 Task: Create a rule from the Routing list, Task moved to a section -> Set Priority in the project AgileKite , set the section as Done clear the priority
Action: Mouse moved to (91, 337)
Screenshot: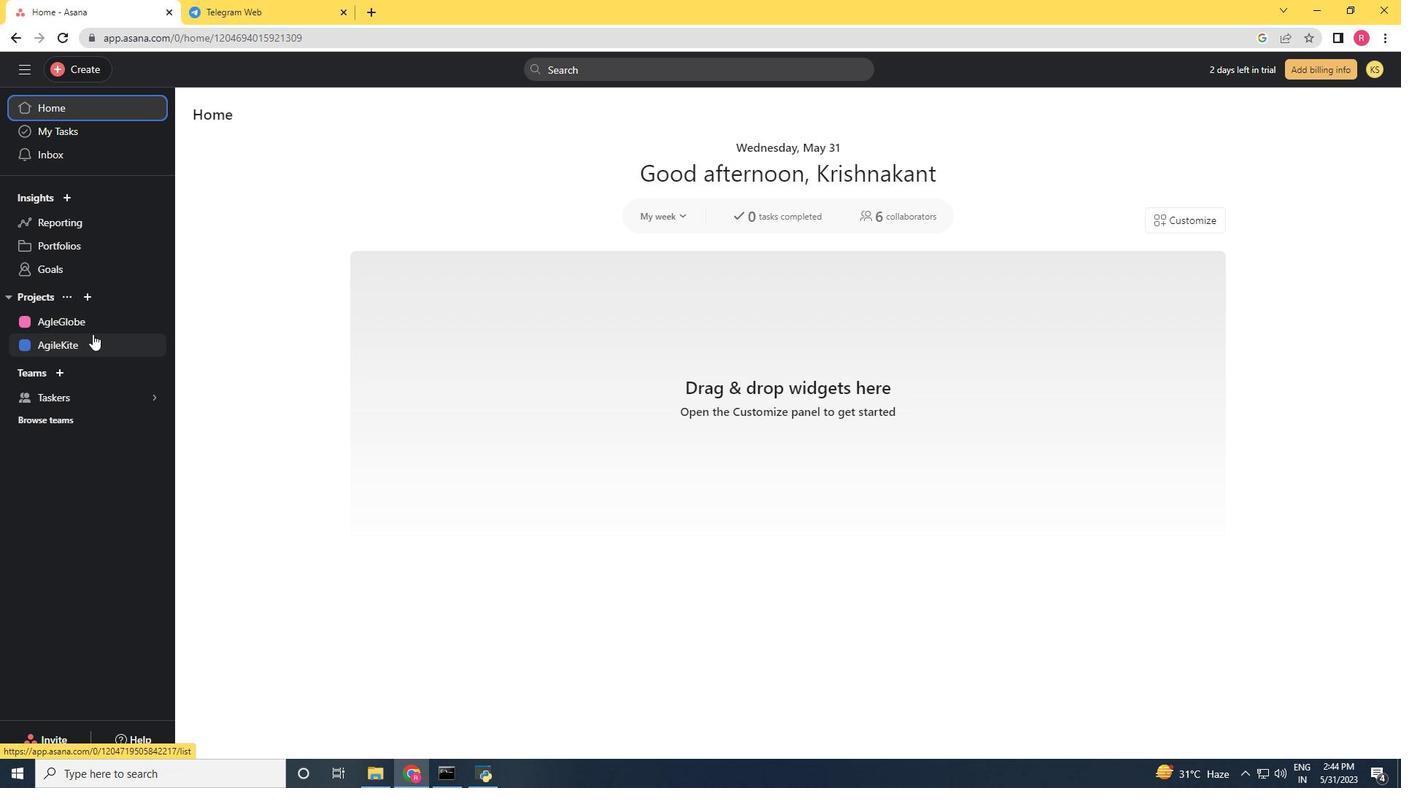 
Action: Mouse pressed left at (91, 337)
Screenshot: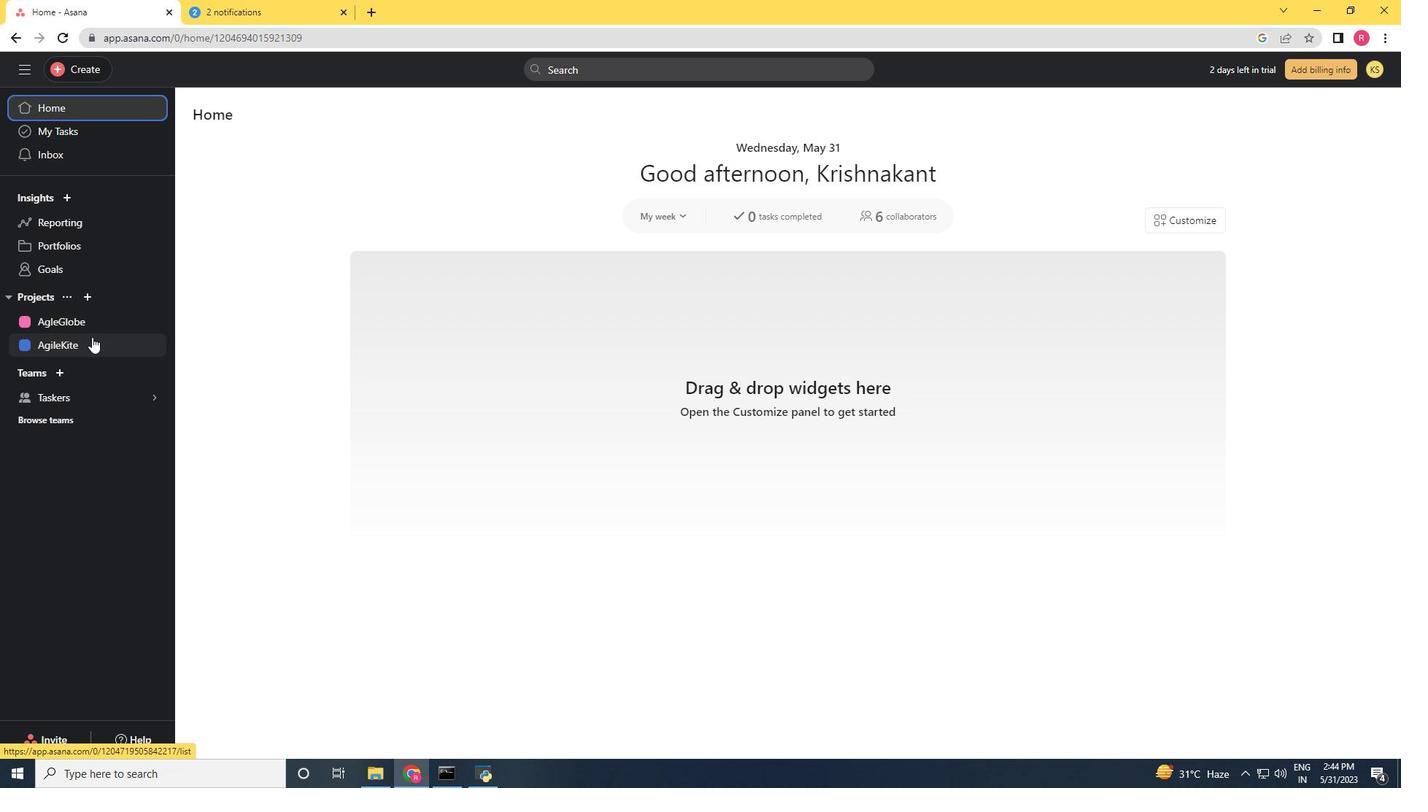 
Action: Mouse moved to (1331, 128)
Screenshot: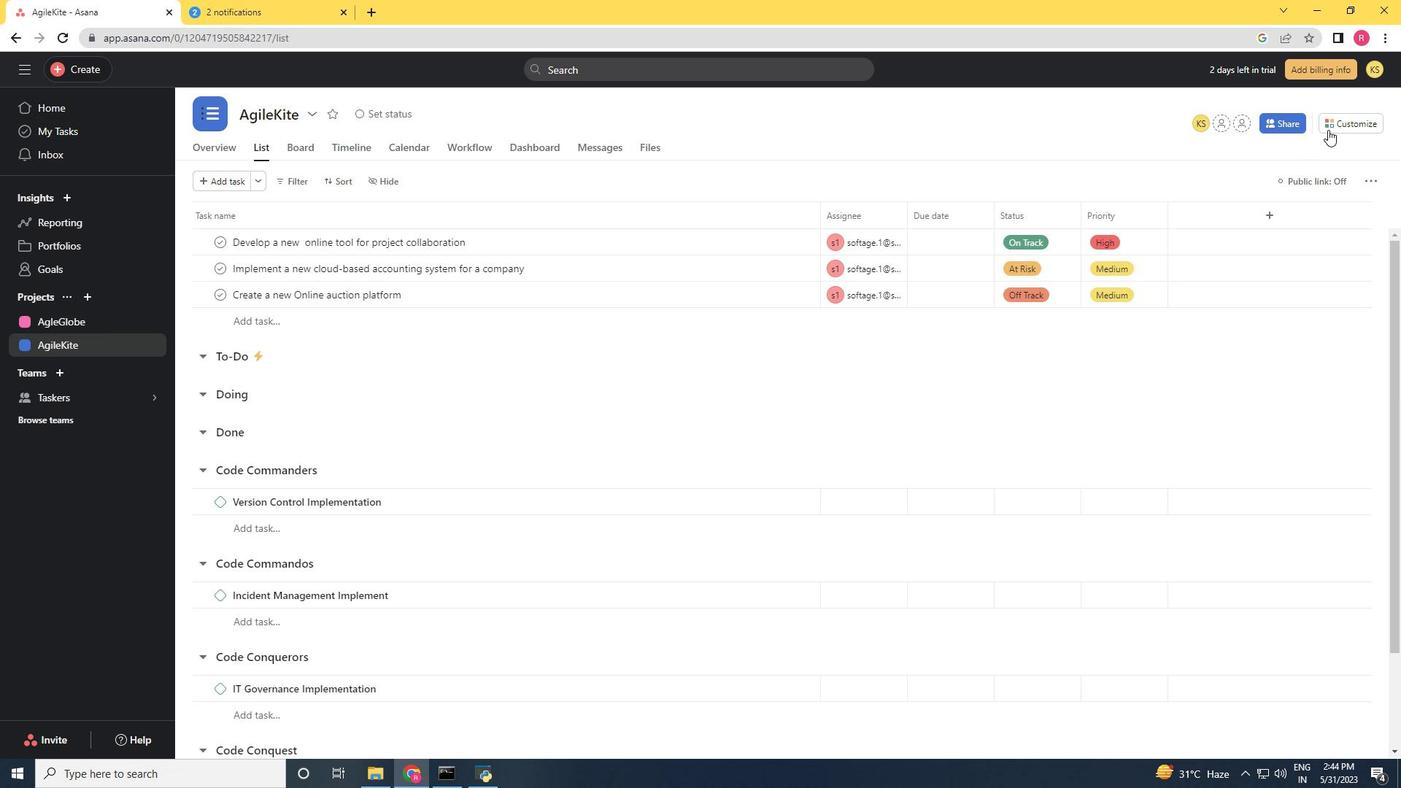 
Action: Mouse pressed left at (1331, 128)
Screenshot: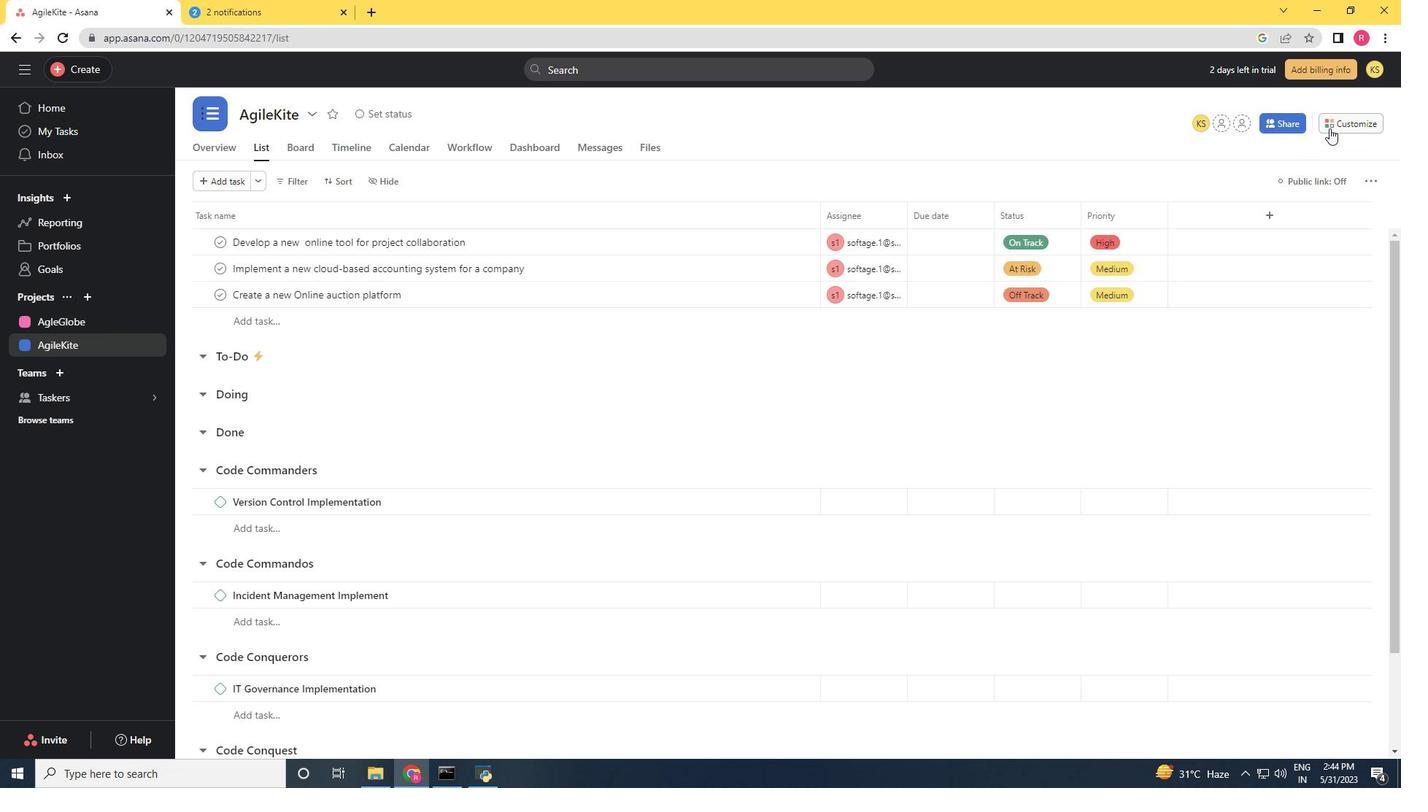 
Action: Mouse moved to (1103, 321)
Screenshot: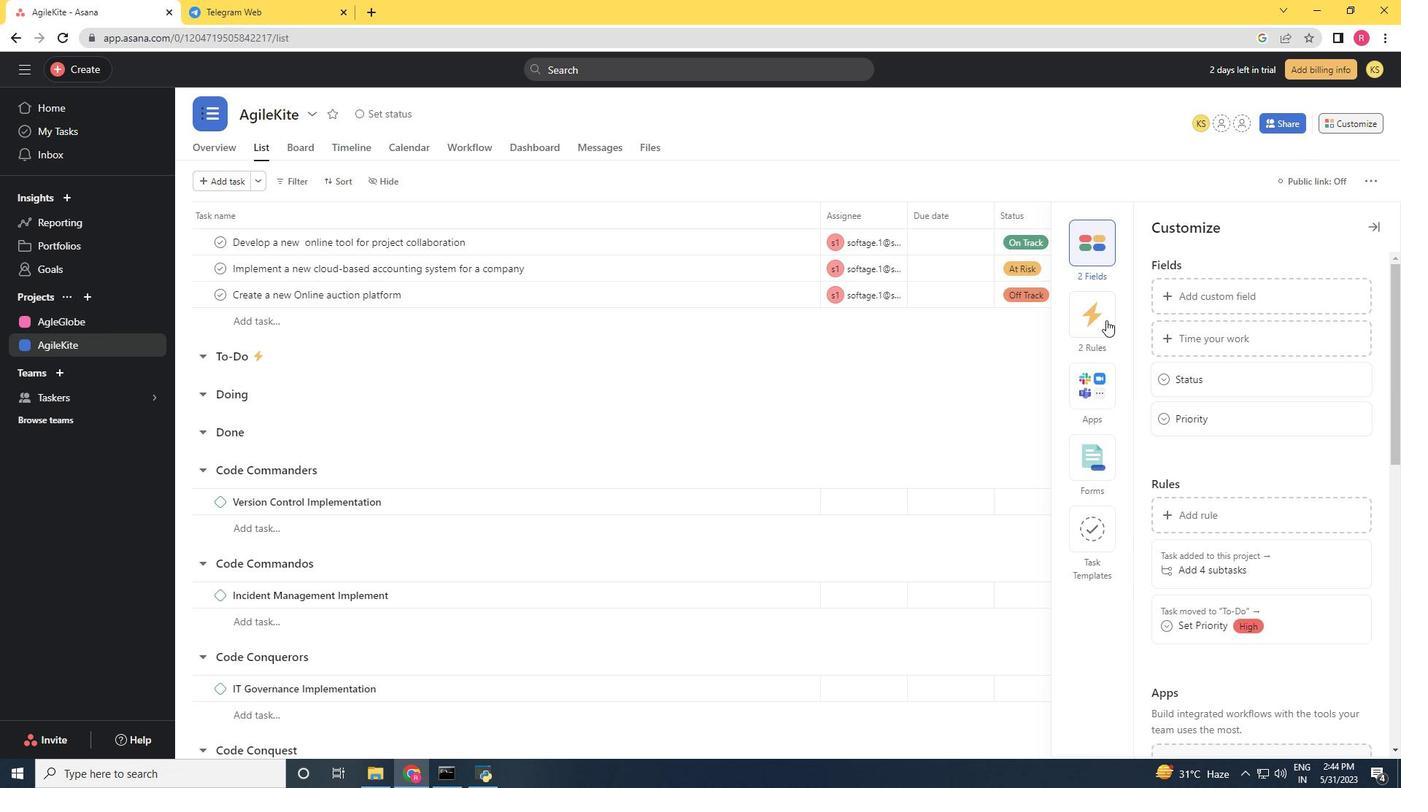 
Action: Mouse pressed left at (1103, 321)
Screenshot: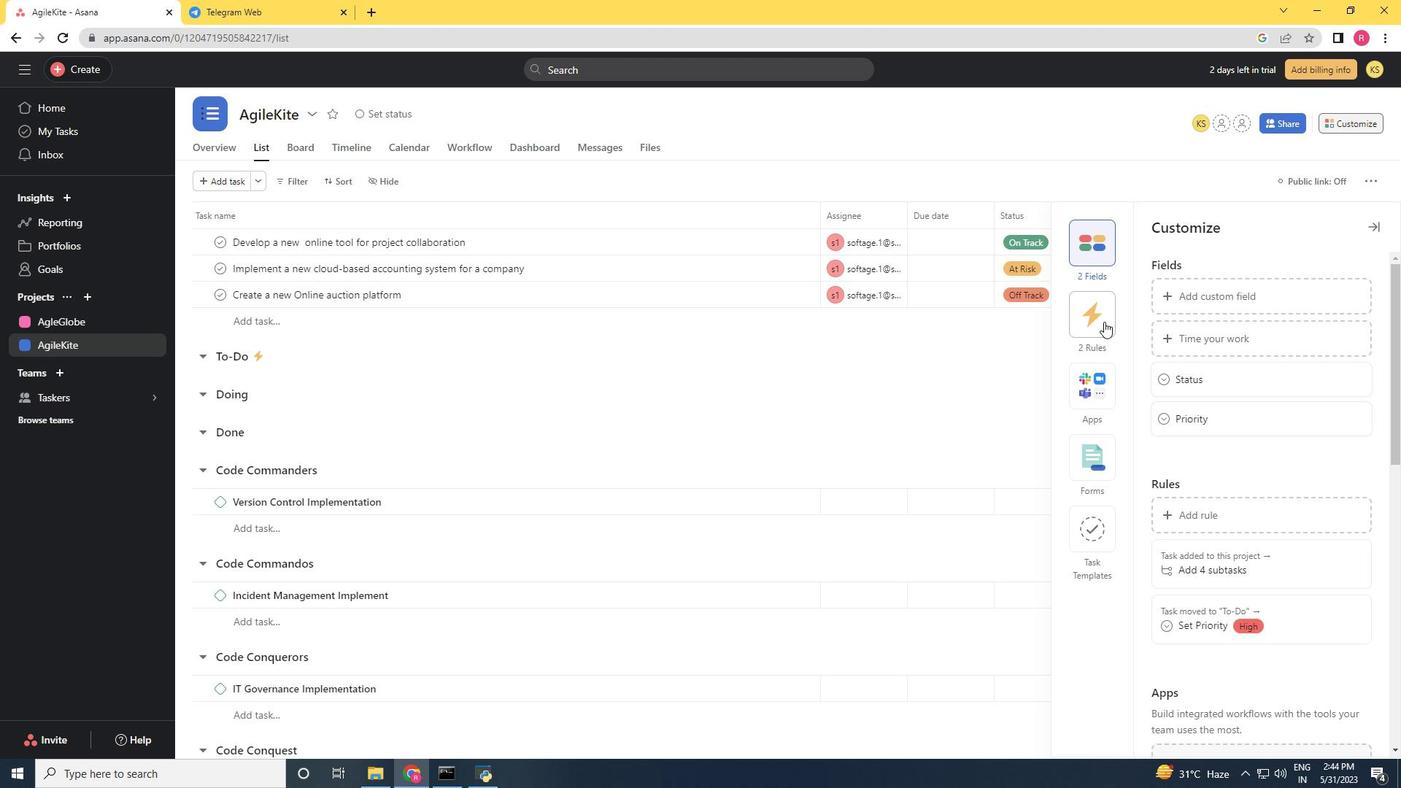 
Action: Mouse moved to (1198, 300)
Screenshot: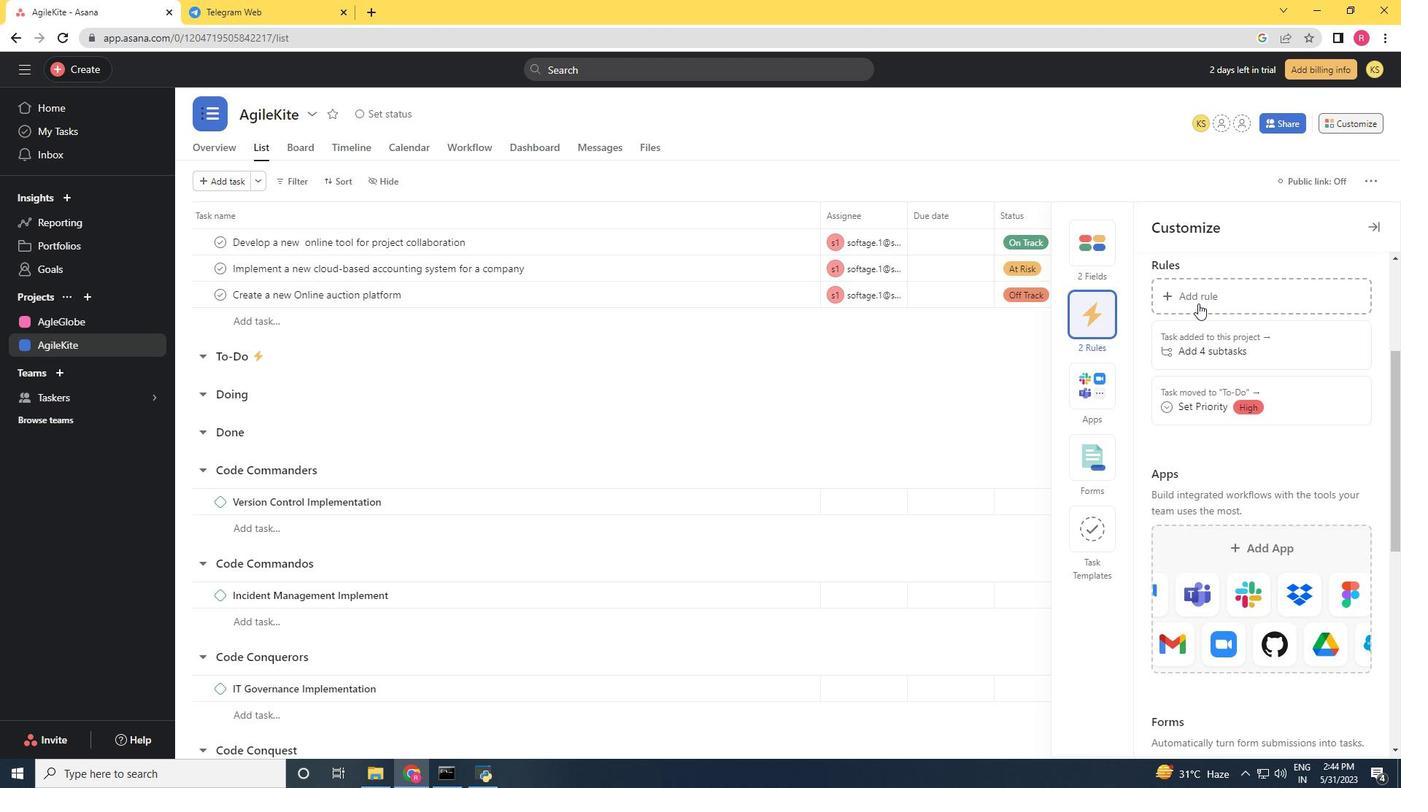 
Action: Mouse pressed left at (1198, 300)
Screenshot: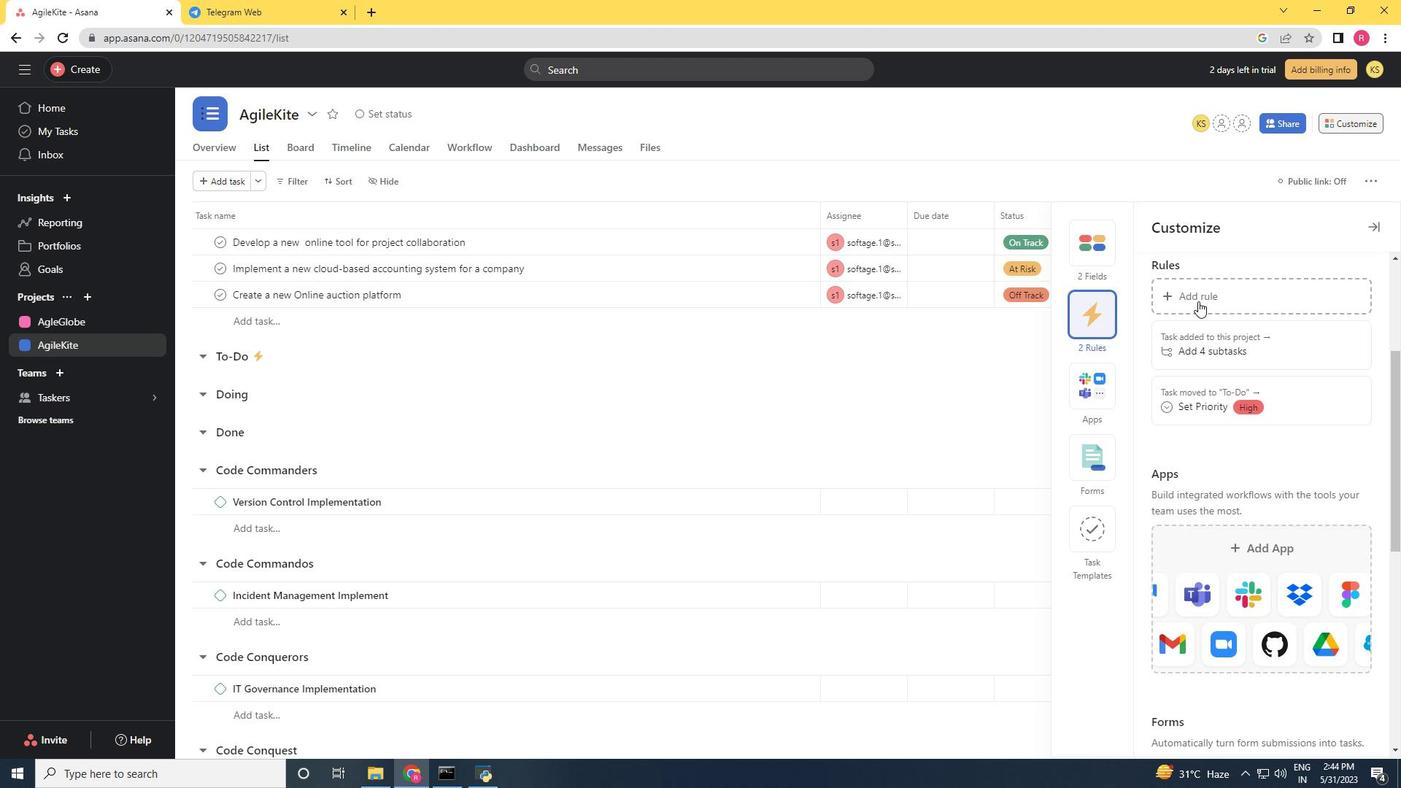 
Action: Mouse moved to (300, 197)
Screenshot: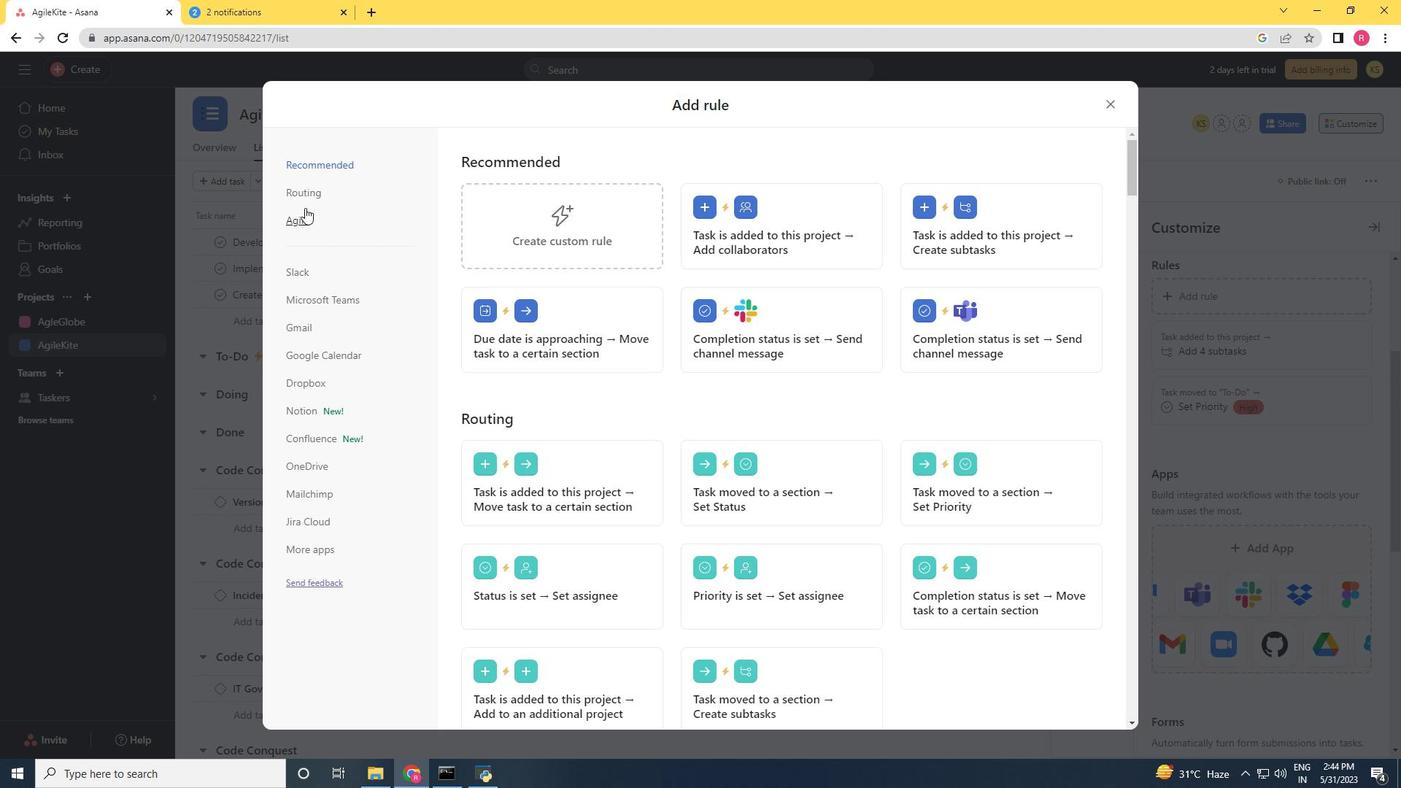 
Action: Mouse pressed left at (300, 197)
Screenshot: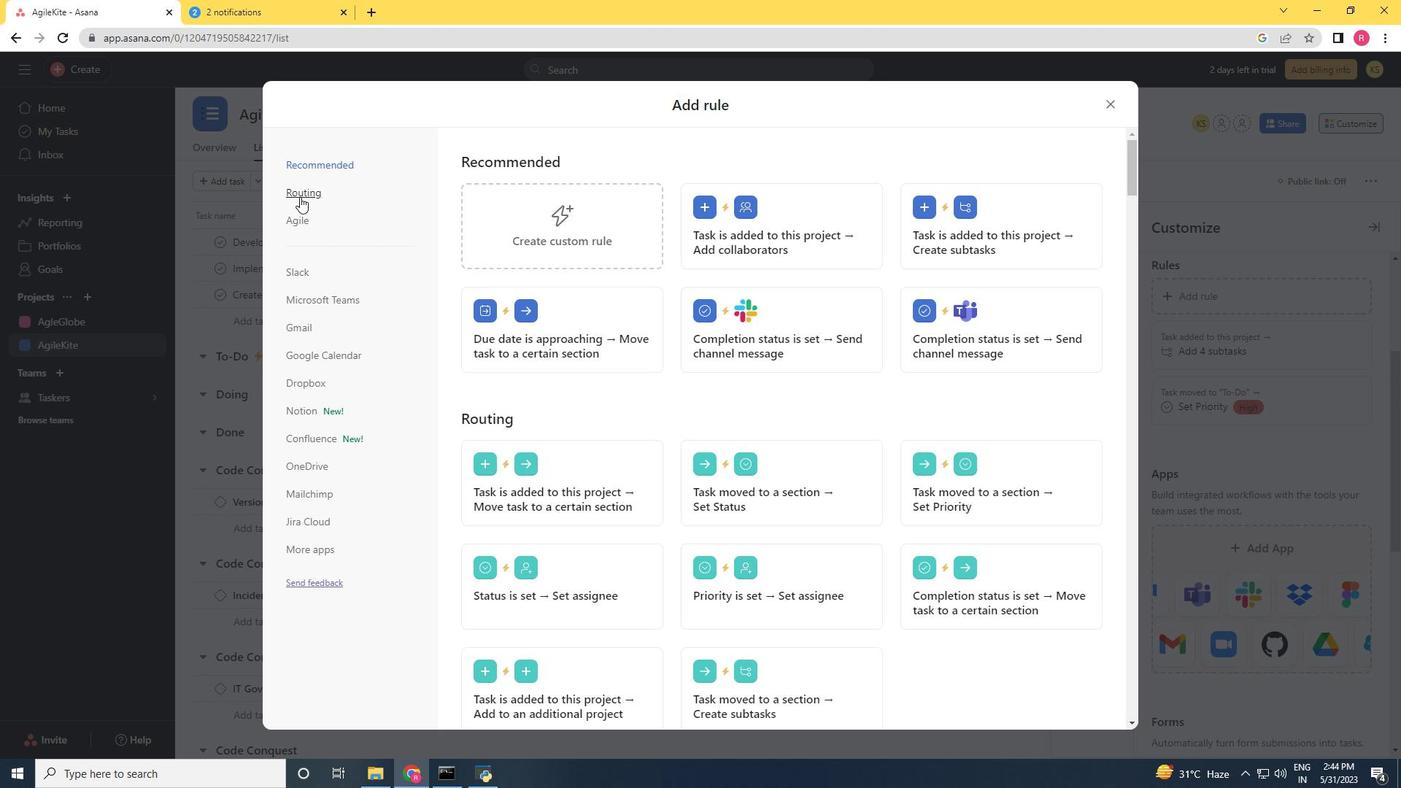 
Action: Mouse moved to (942, 224)
Screenshot: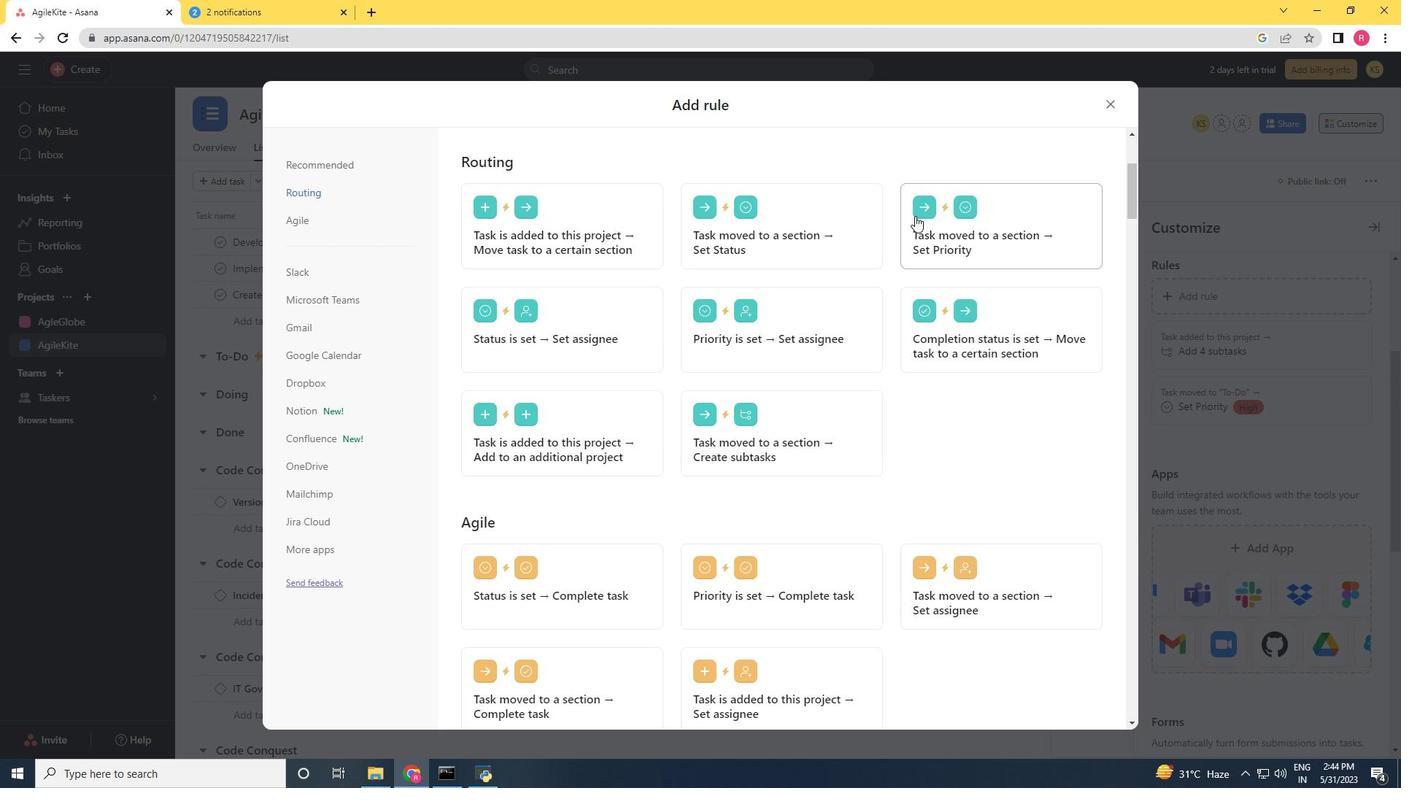 
Action: Mouse pressed left at (942, 224)
Screenshot: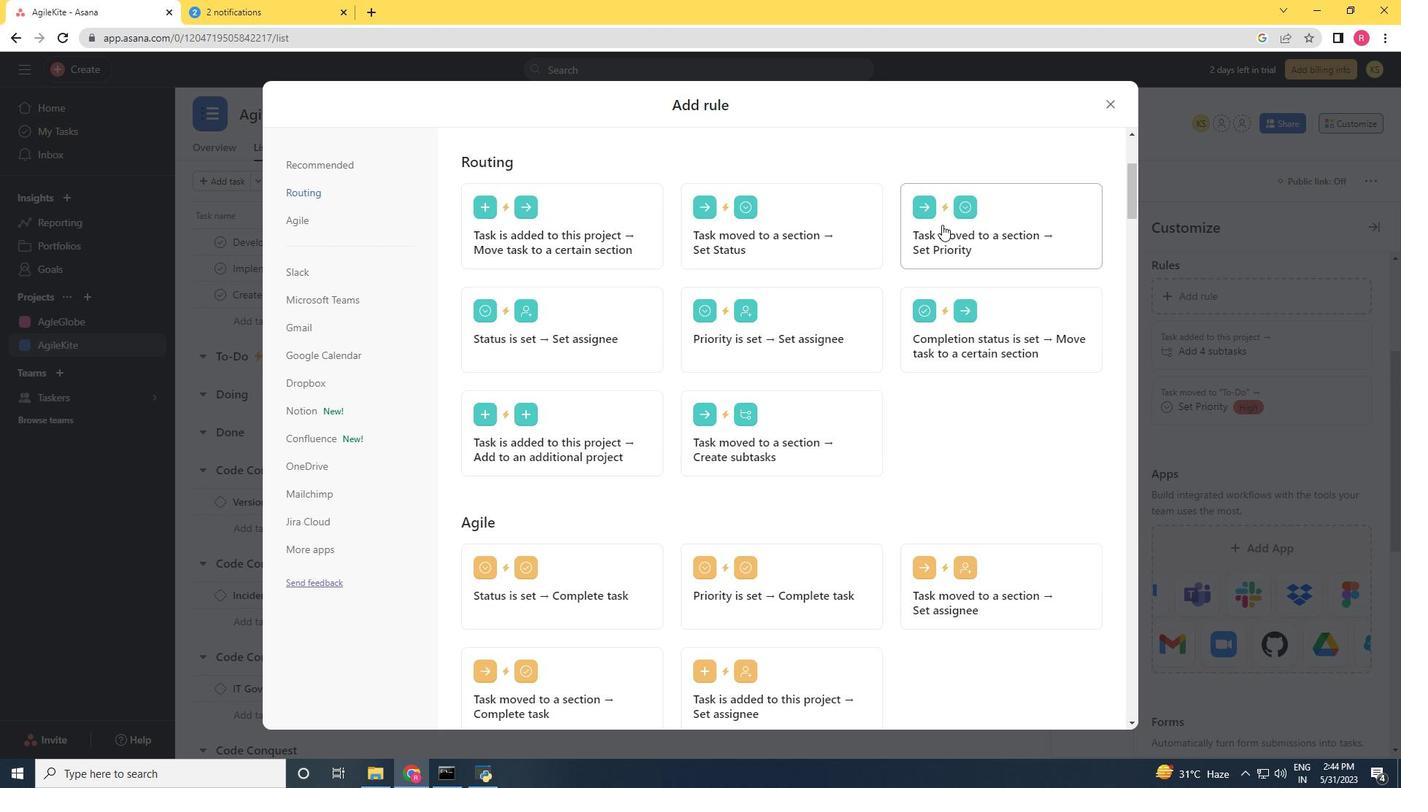 
Action: Mouse moved to (576, 373)
Screenshot: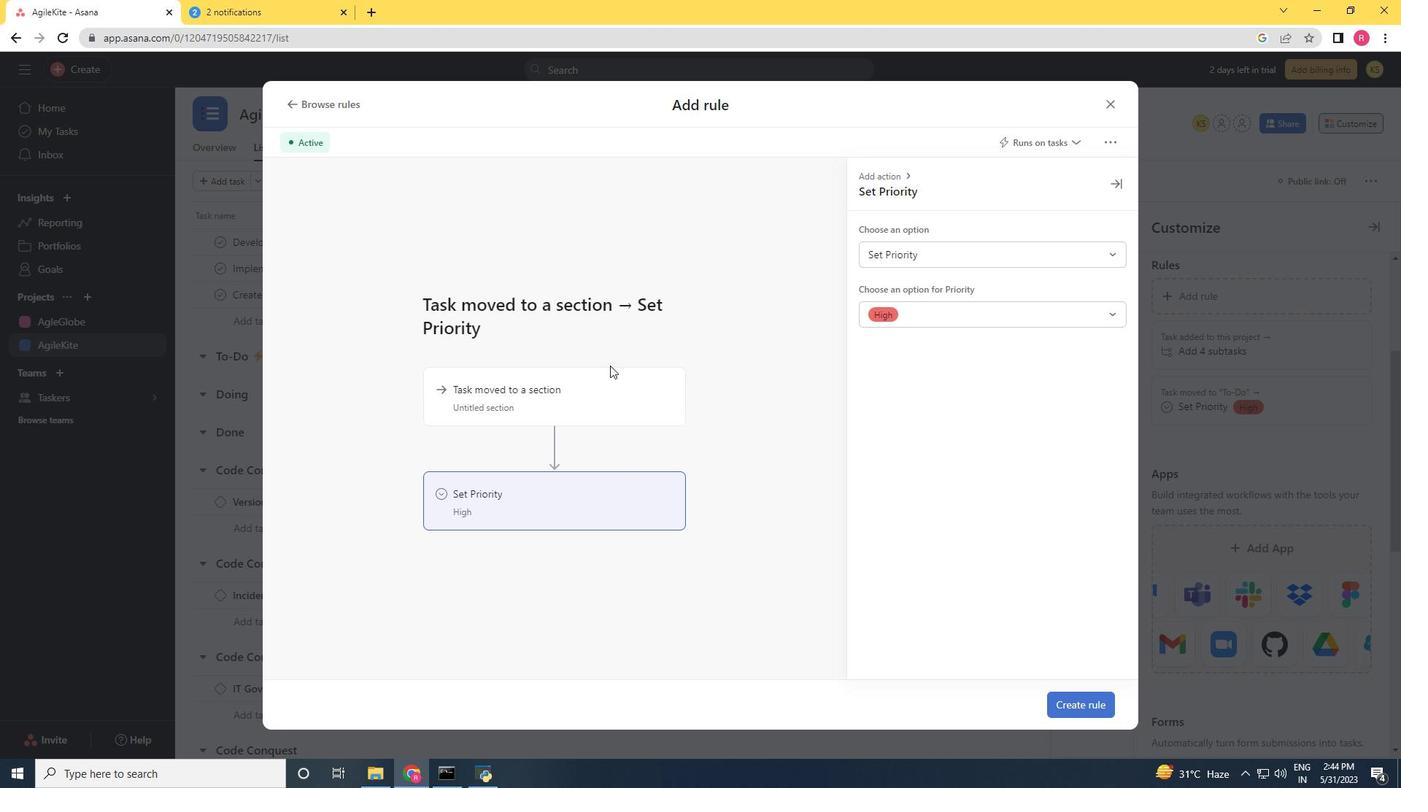 
Action: Mouse pressed left at (576, 373)
Screenshot: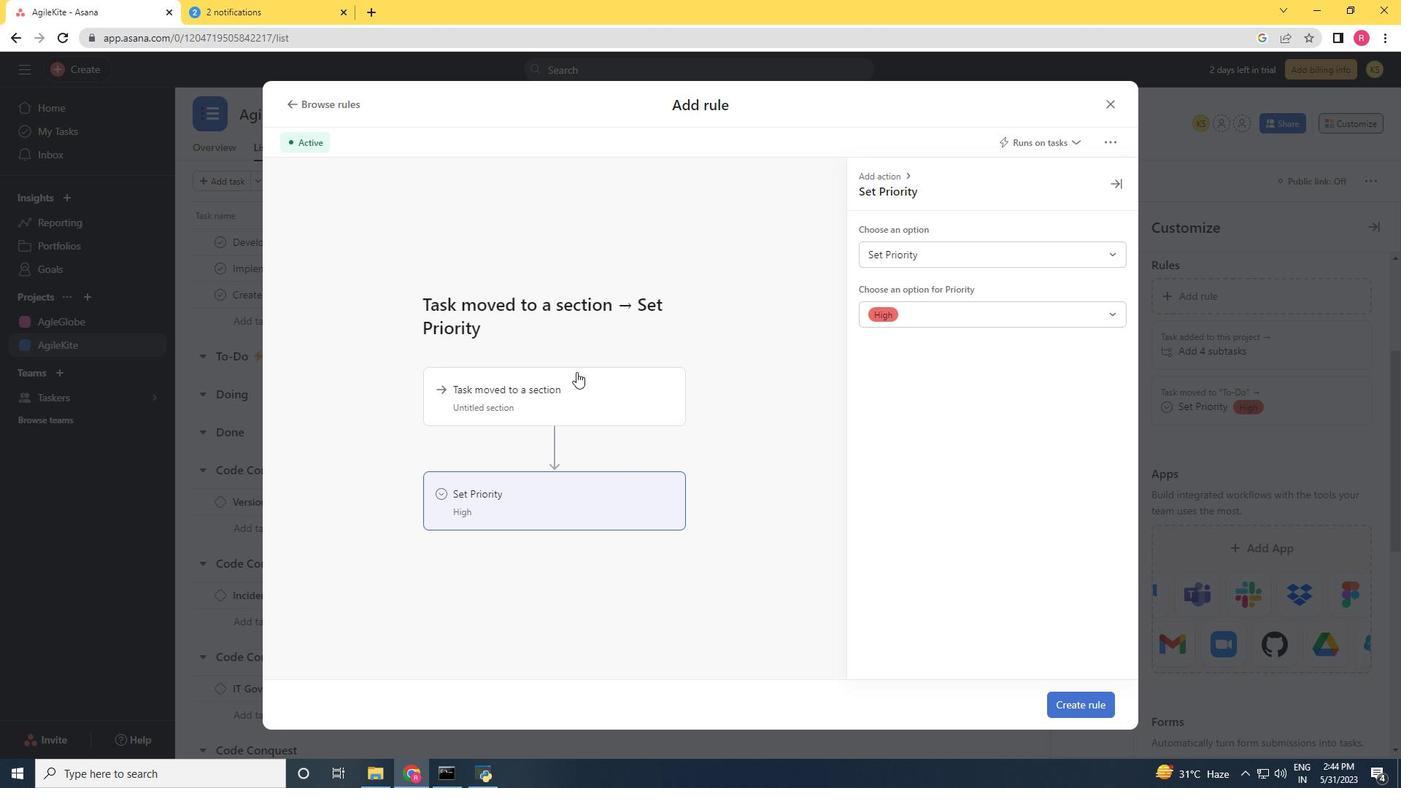 
Action: Mouse moved to (979, 248)
Screenshot: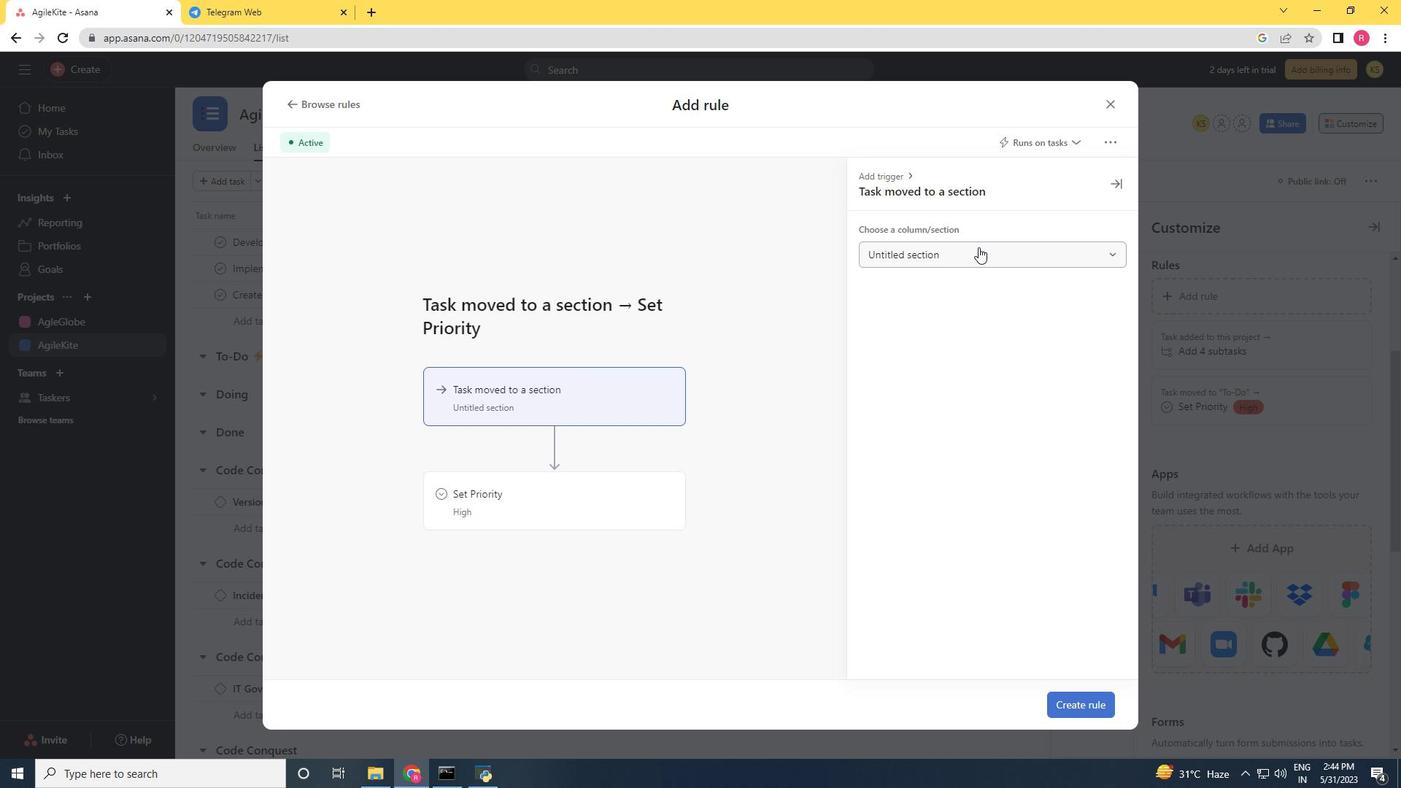 
Action: Mouse pressed left at (979, 248)
Screenshot: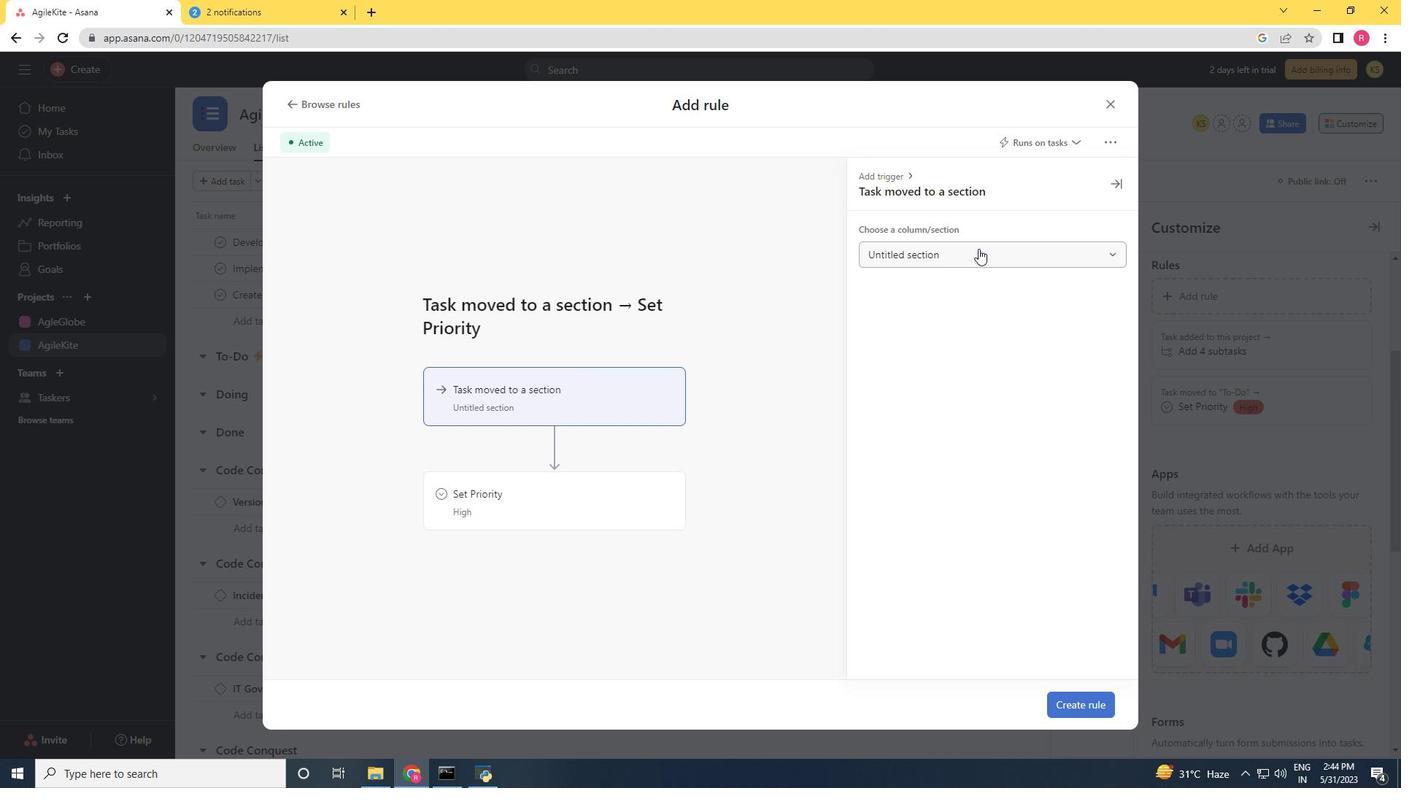 
Action: Mouse moved to (902, 358)
Screenshot: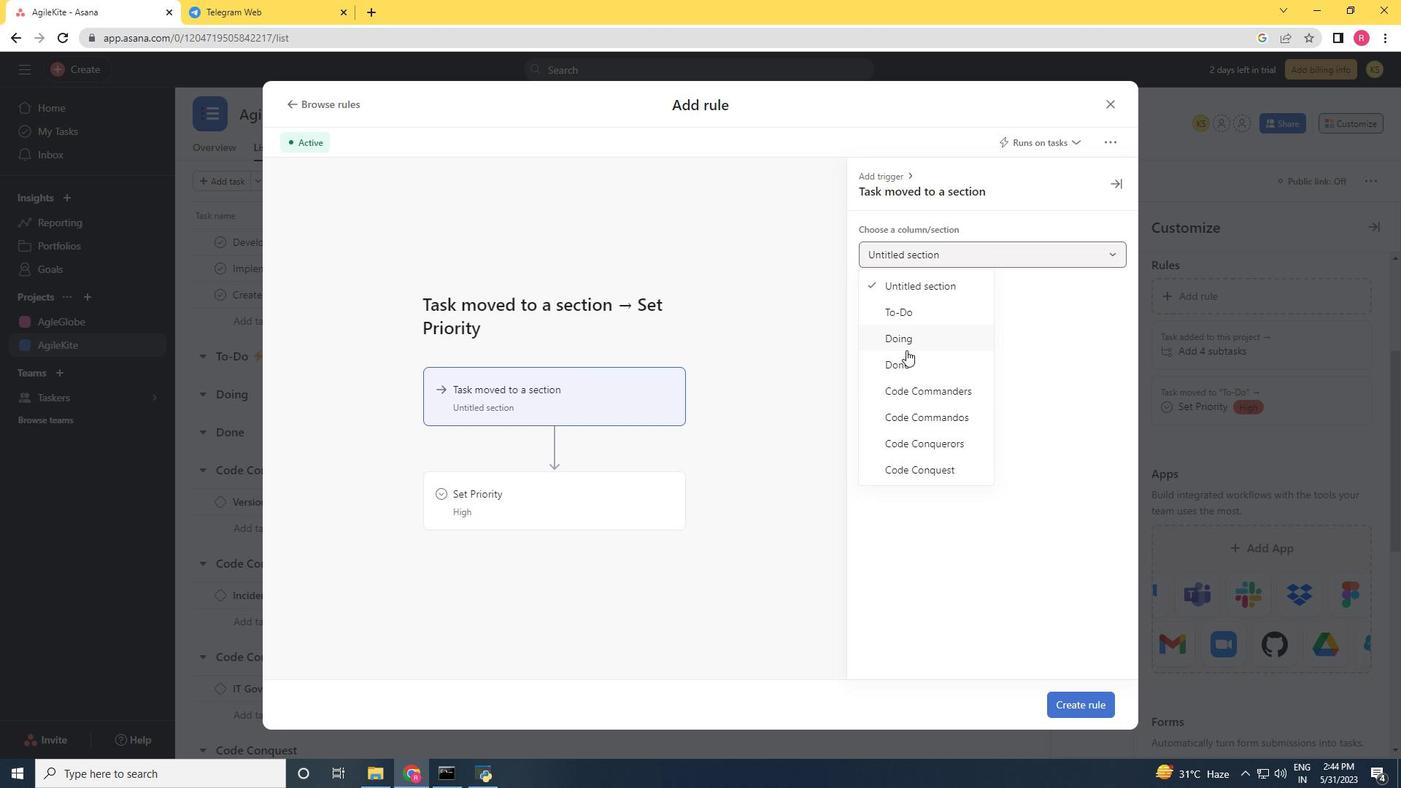 
Action: Mouse pressed left at (902, 358)
Screenshot: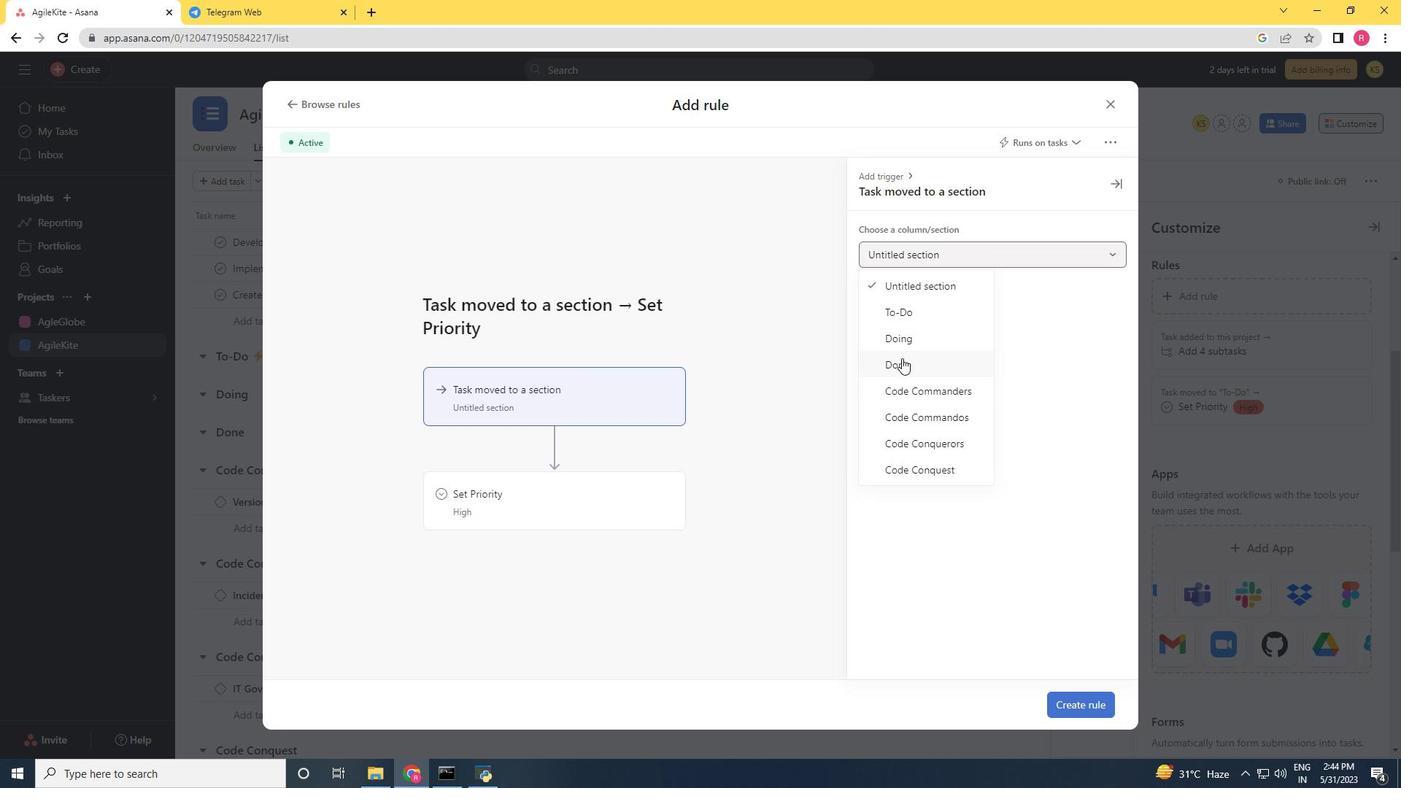 
Action: Mouse moved to (587, 486)
Screenshot: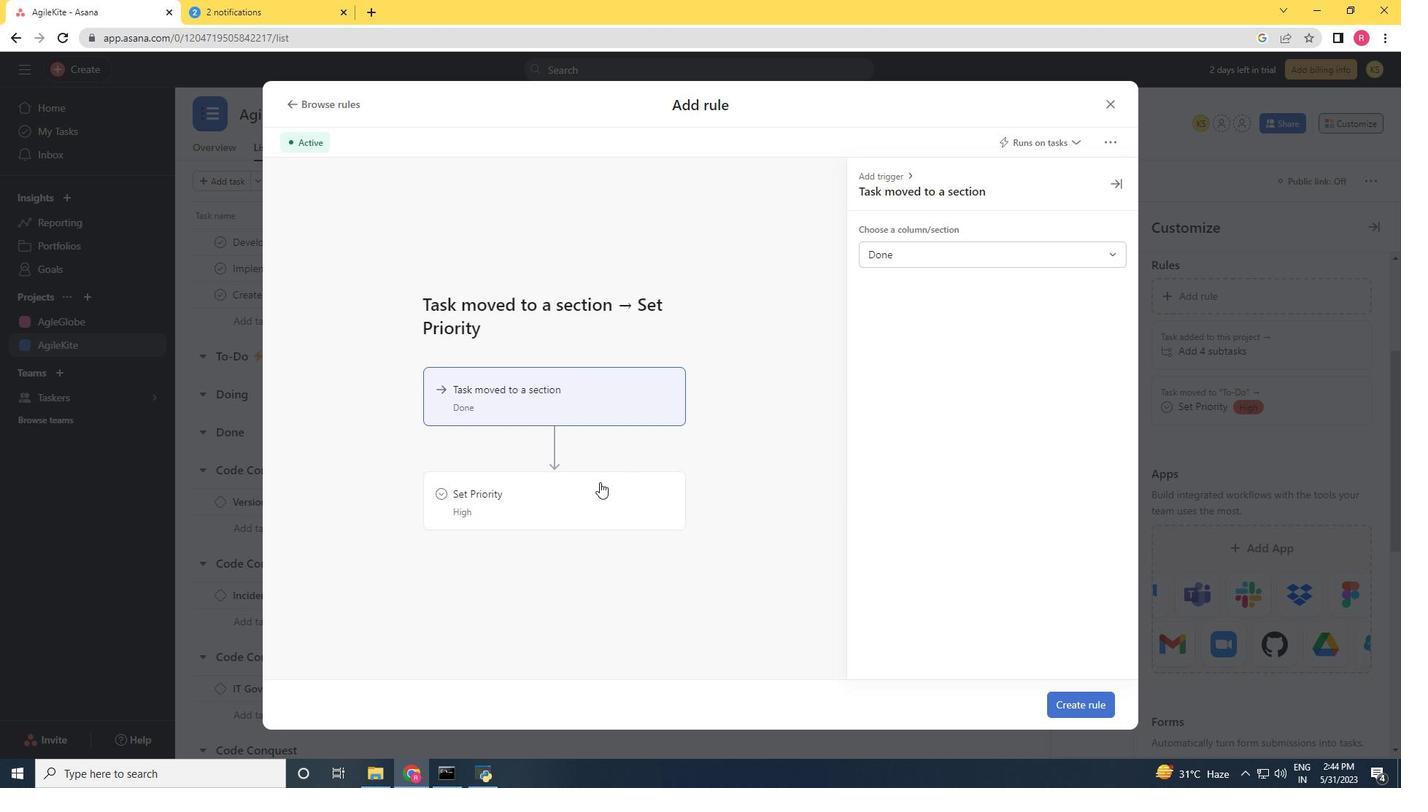 
Action: Mouse pressed left at (587, 486)
Screenshot: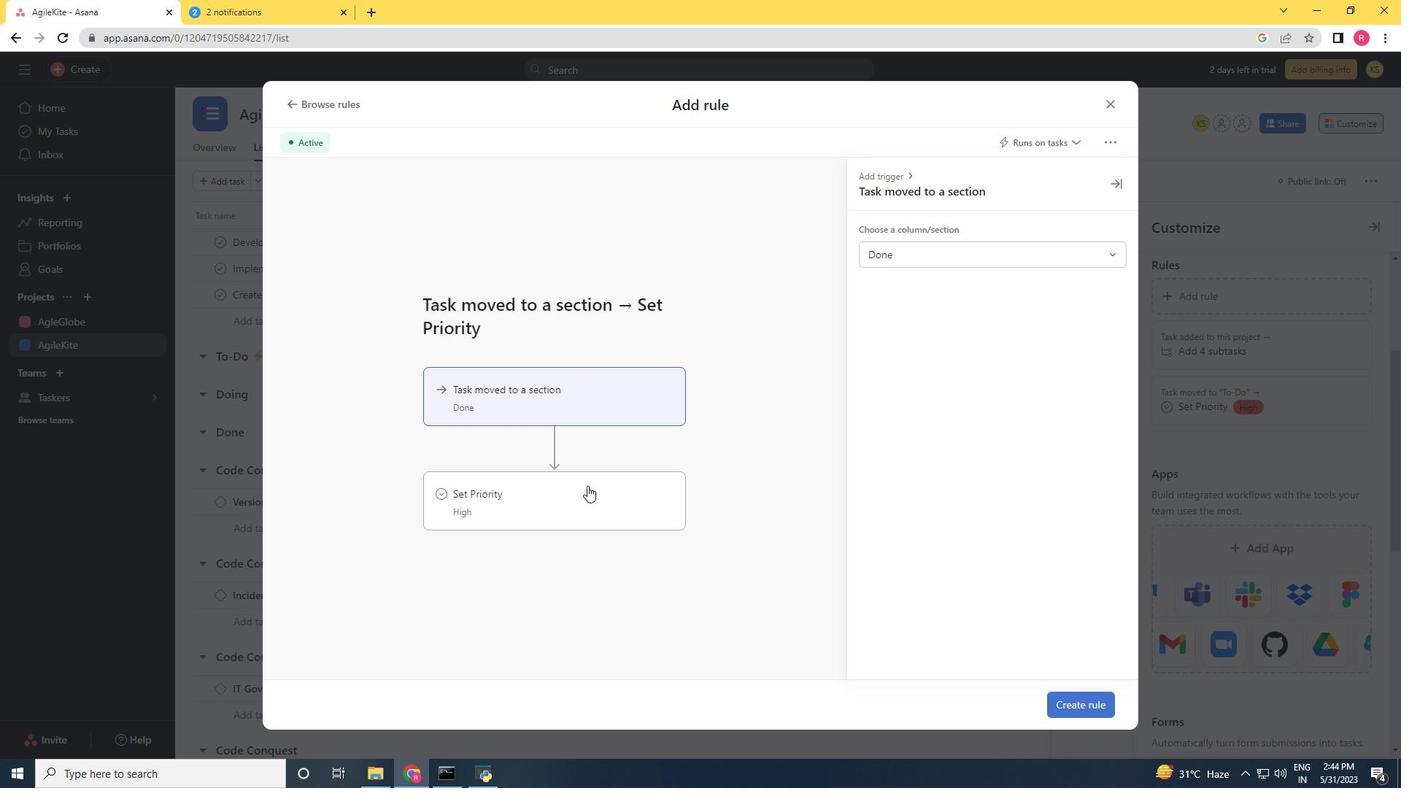 
Action: Mouse moved to (929, 259)
Screenshot: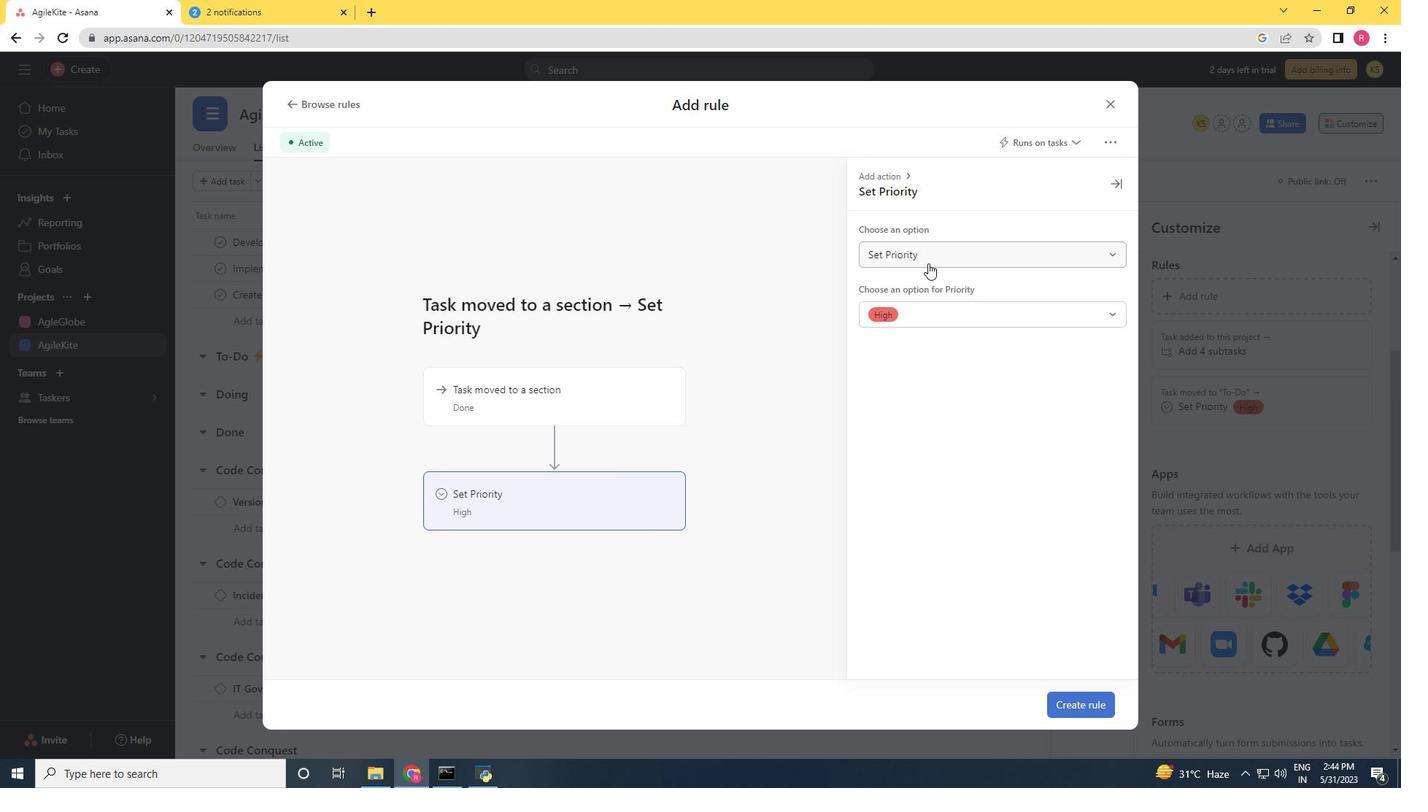 
Action: Mouse pressed left at (929, 259)
Screenshot: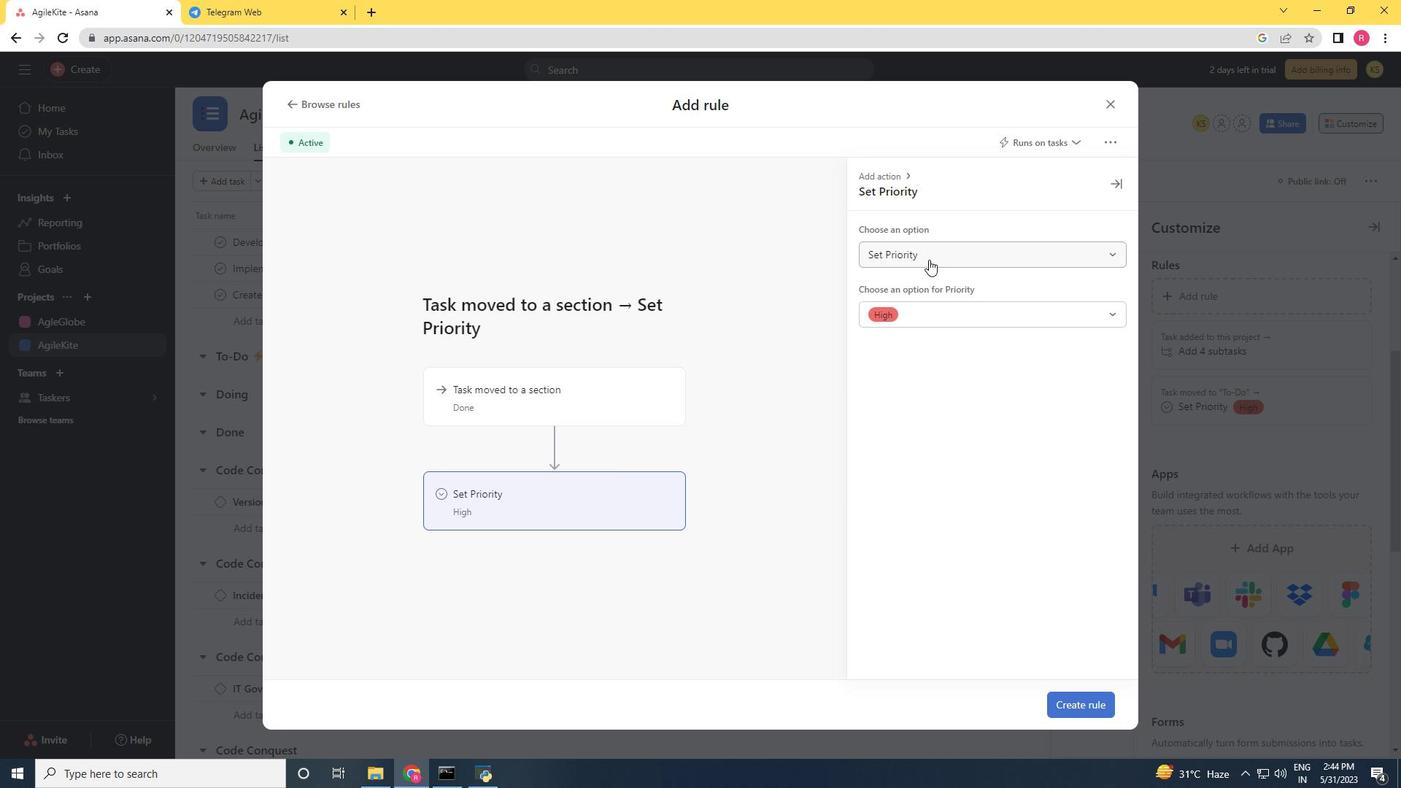 
Action: Mouse moved to (920, 309)
Screenshot: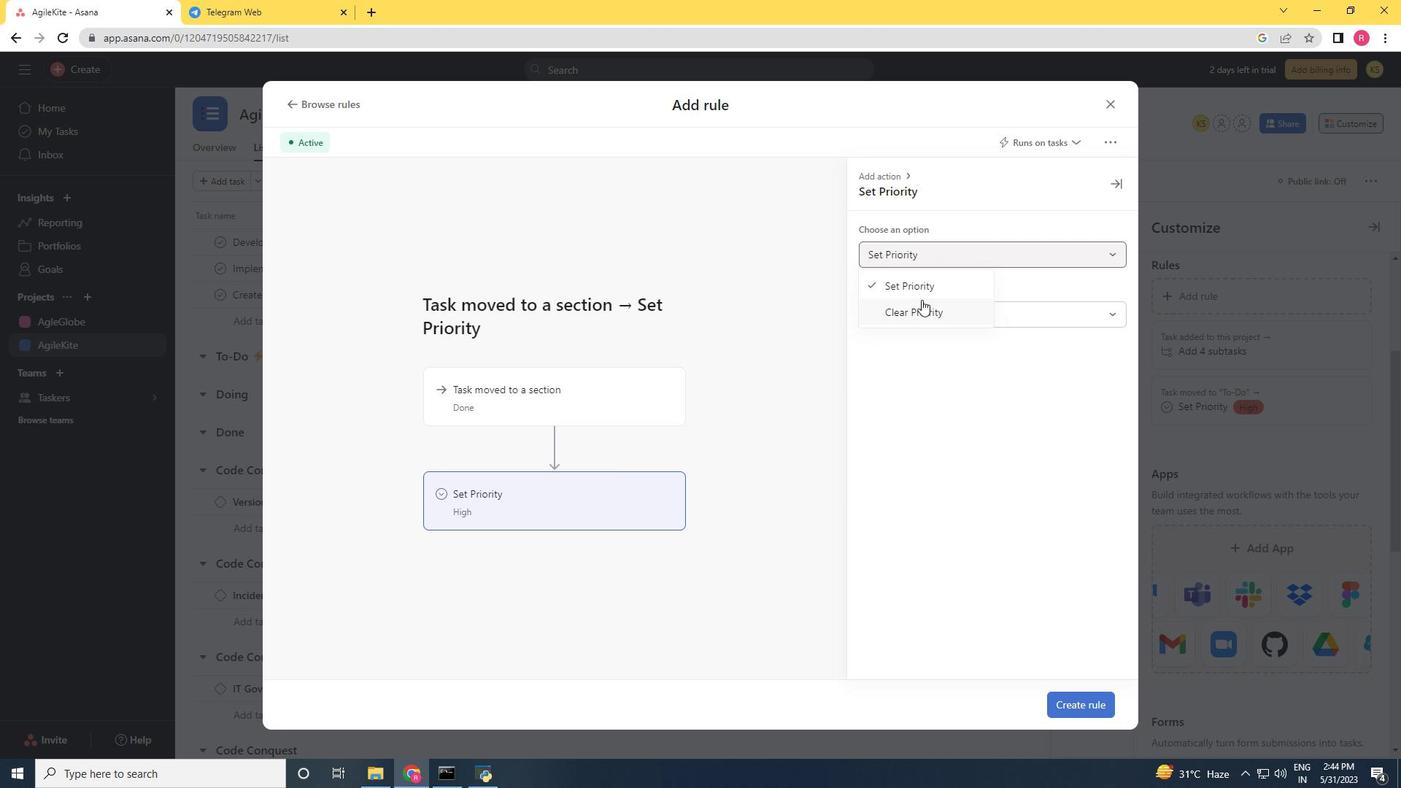 
Action: Mouse pressed left at (920, 309)
Screenshot: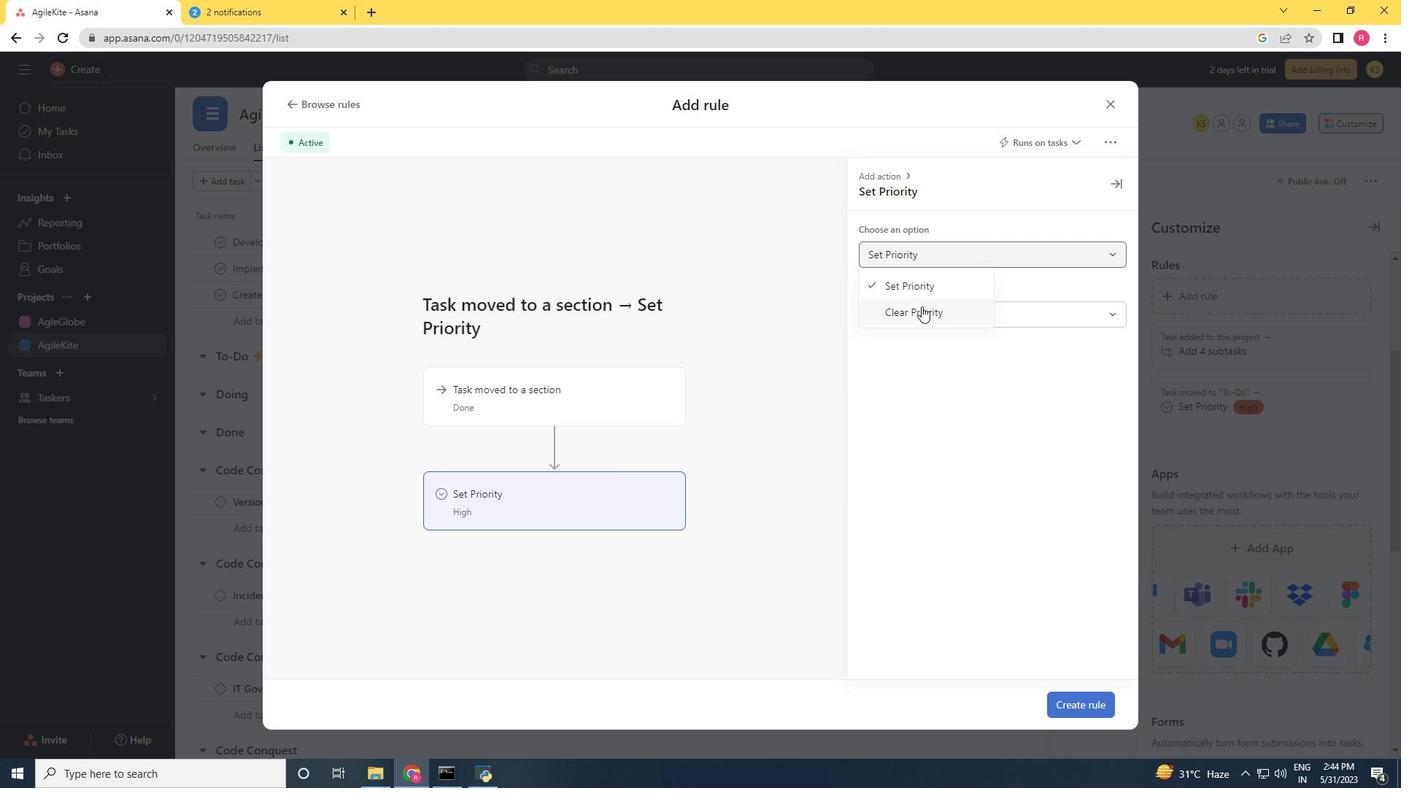 
Action: Mouse moved to (1061, 706)
Screenshot: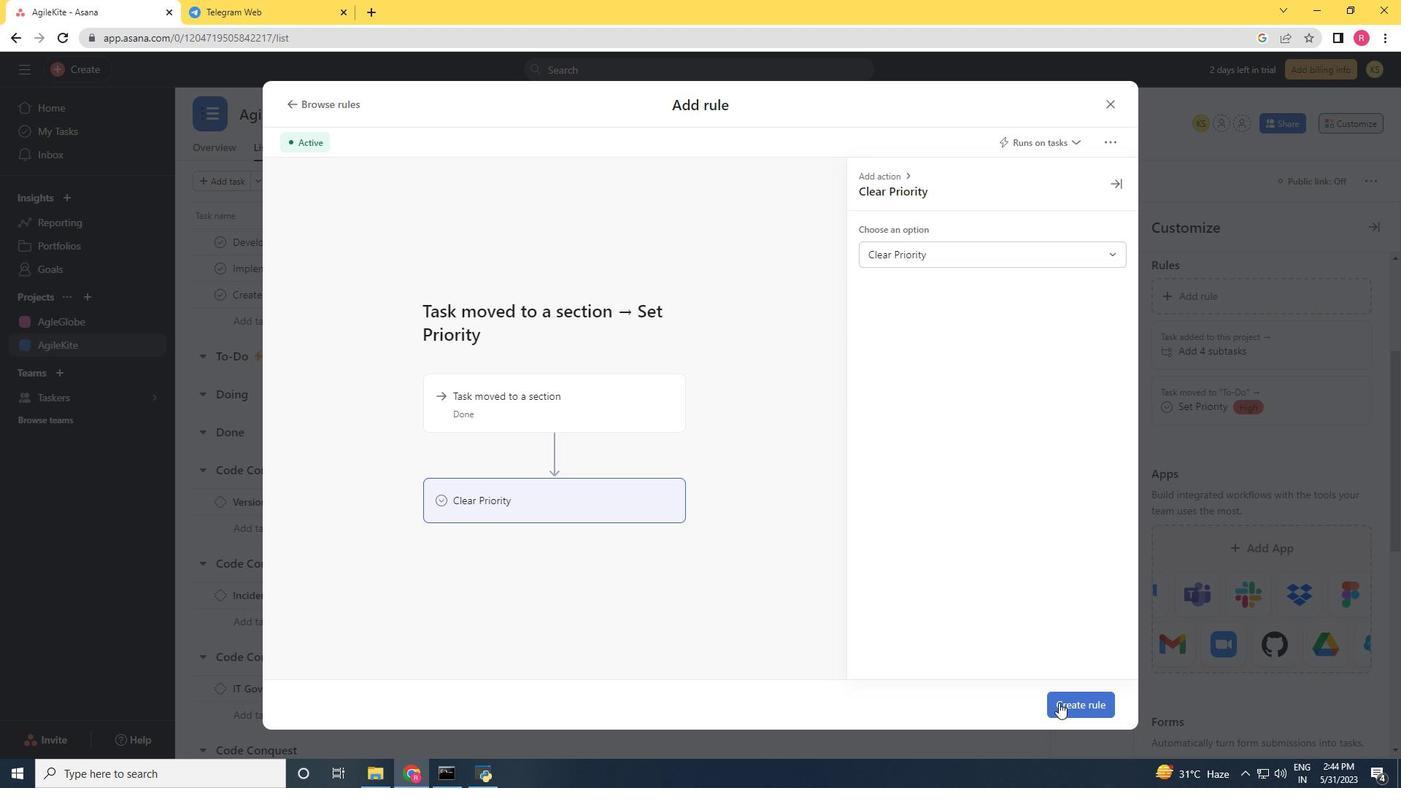
Action: Mouse pressed left at (1061, 706)
Screenshot: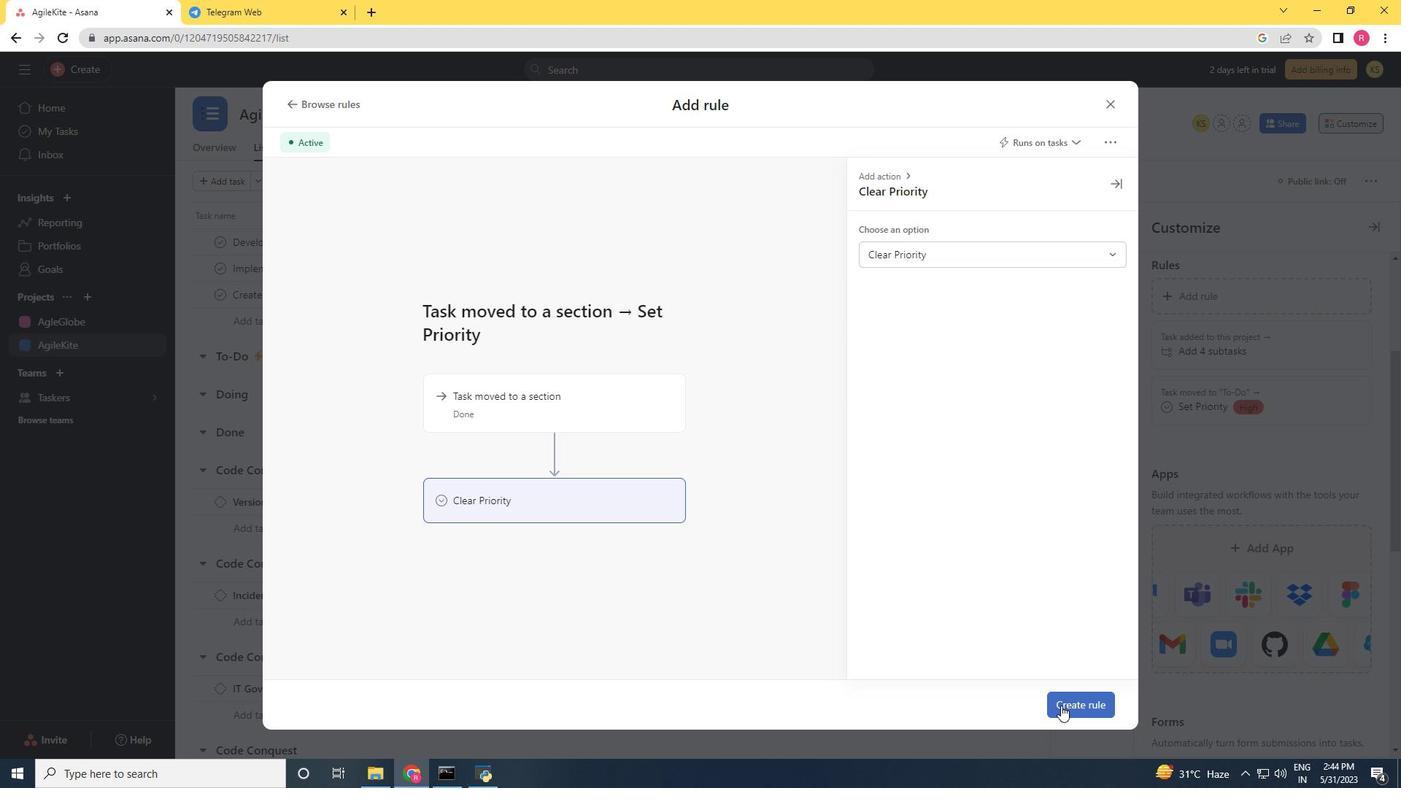 
Action: Mouse moved to (1062, 647)
Screenshot: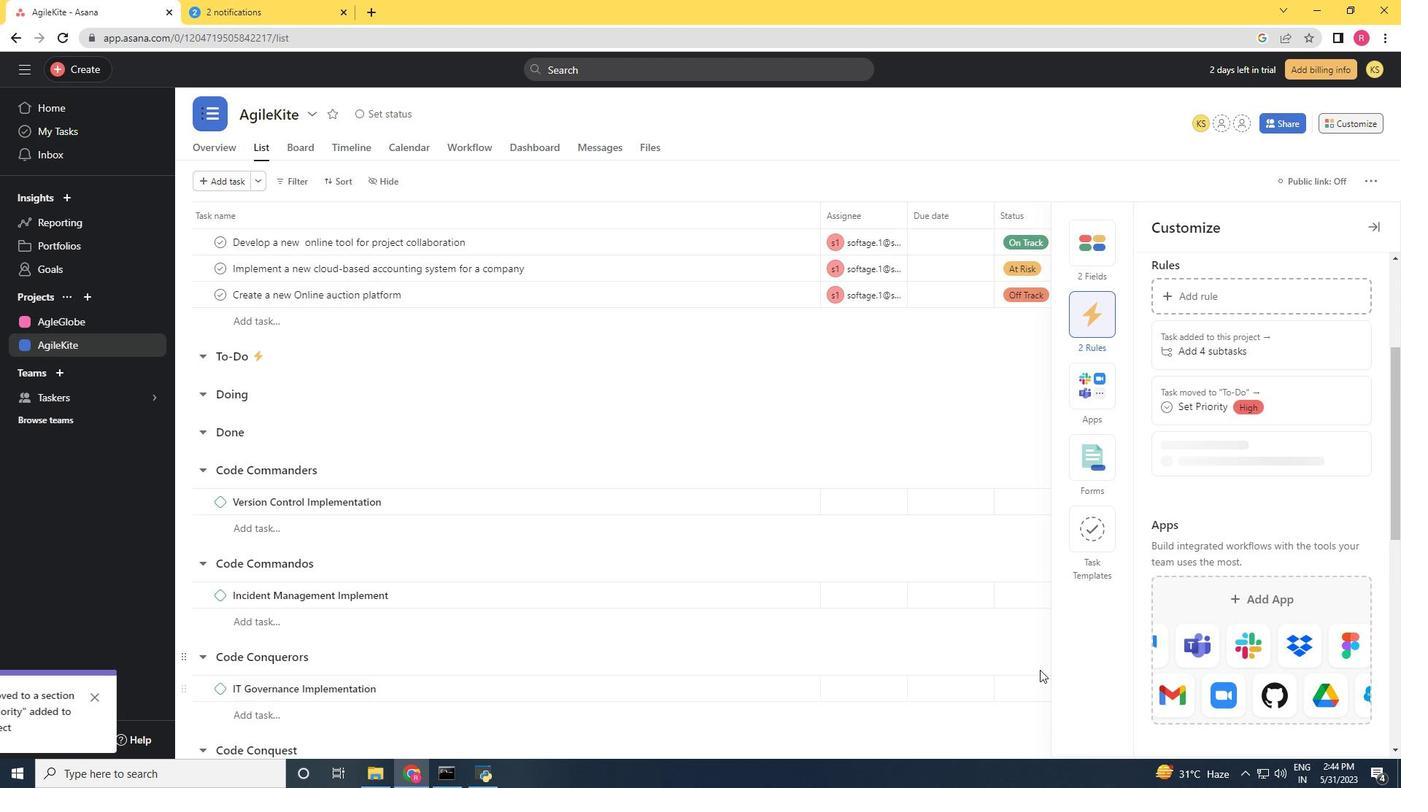 
